 Task: Add Aura Cacia Spearmint Essential Oil to the cart.
Action: Mouse moved to (755, 274)
Screenshot: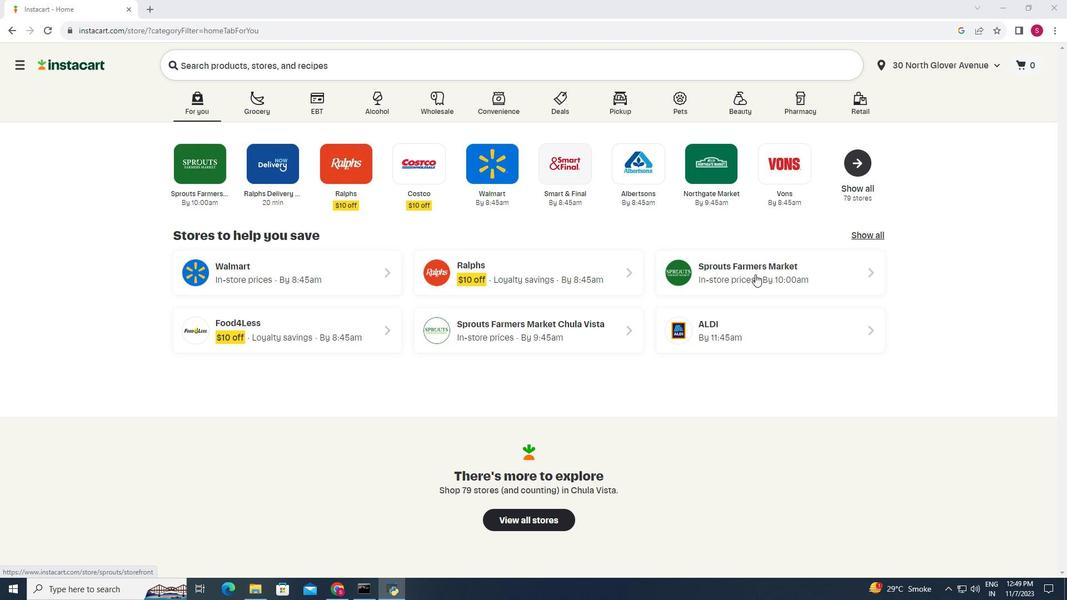 
Action: Mouse pressed left at (755, 274)
Screenshot: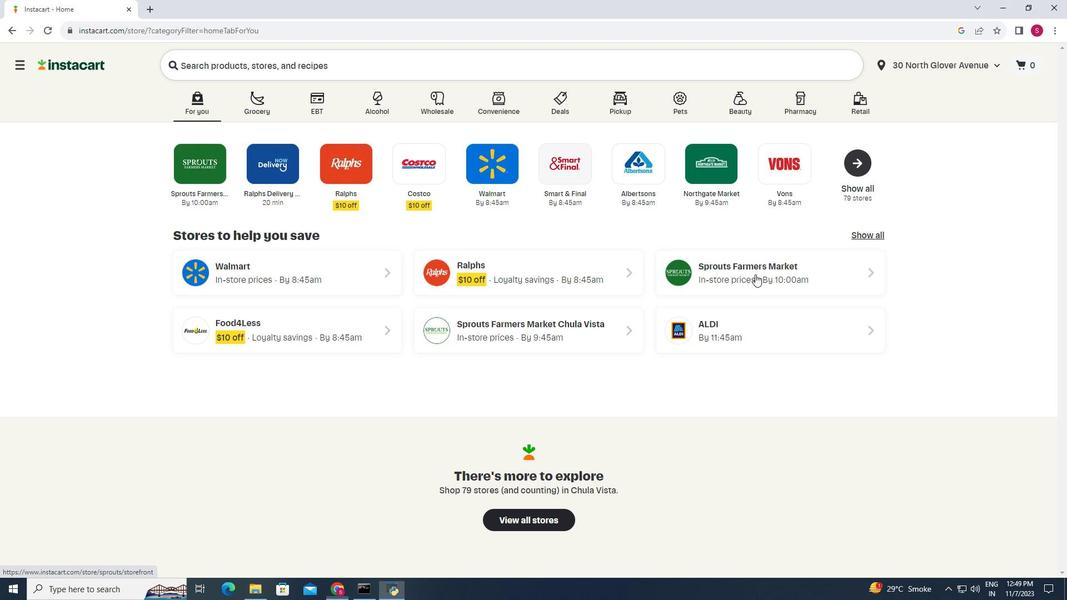 
Action: Mouse moved to (76, 399)
Screenshot: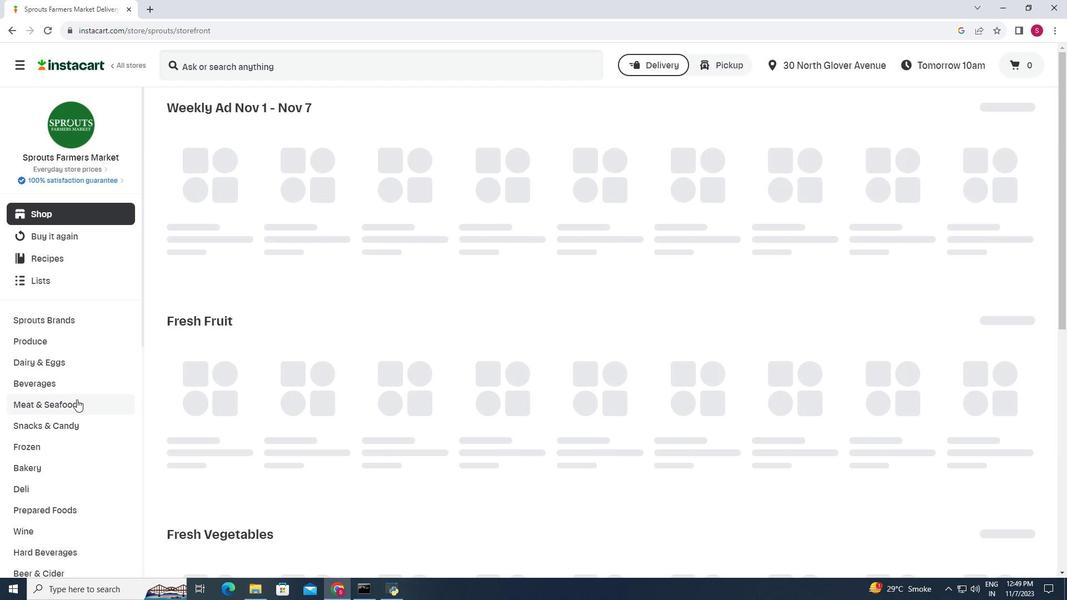 
Action: Mouse scrolled (76, 398) with delta (0, 0)
Screenshot: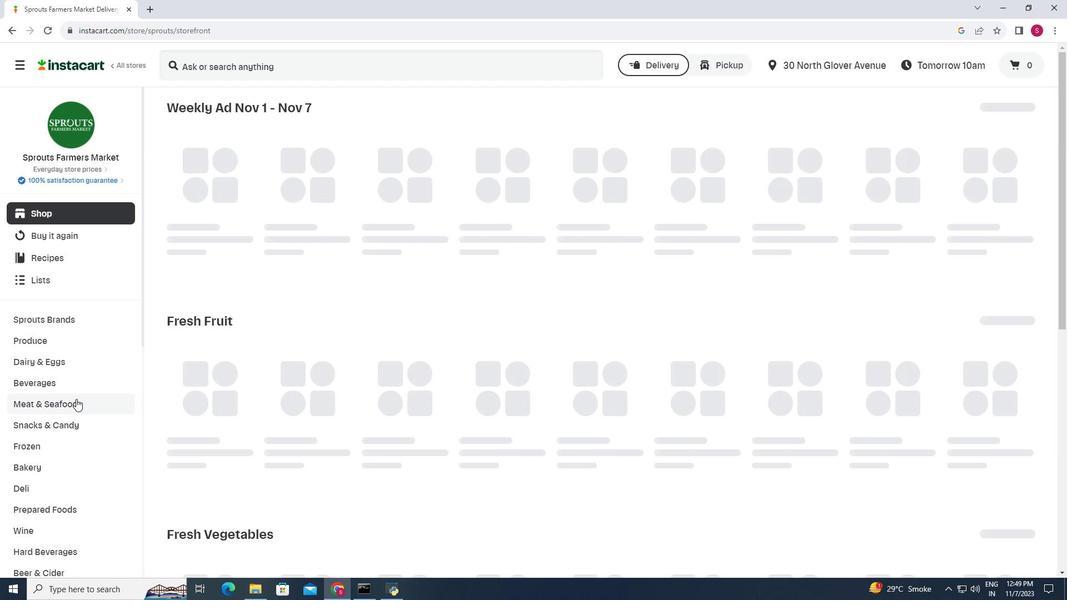 
Action: Mouse scrolled (76, 398) with delta (0, 0)
Screenshot: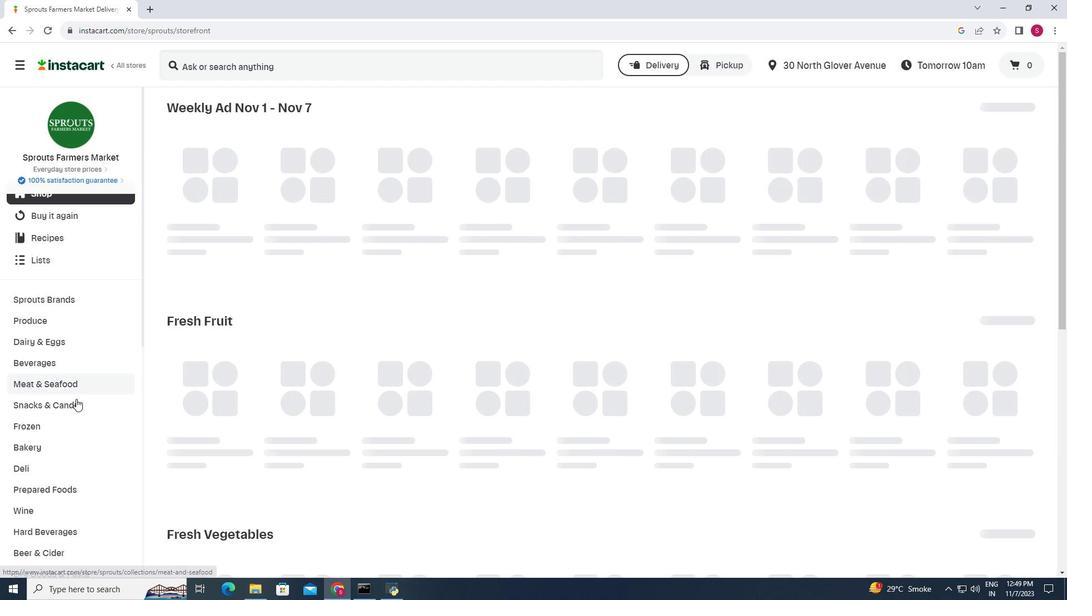 
Action: Mouse scrolled (76, 398) with delta (0, 0)
Screenshot: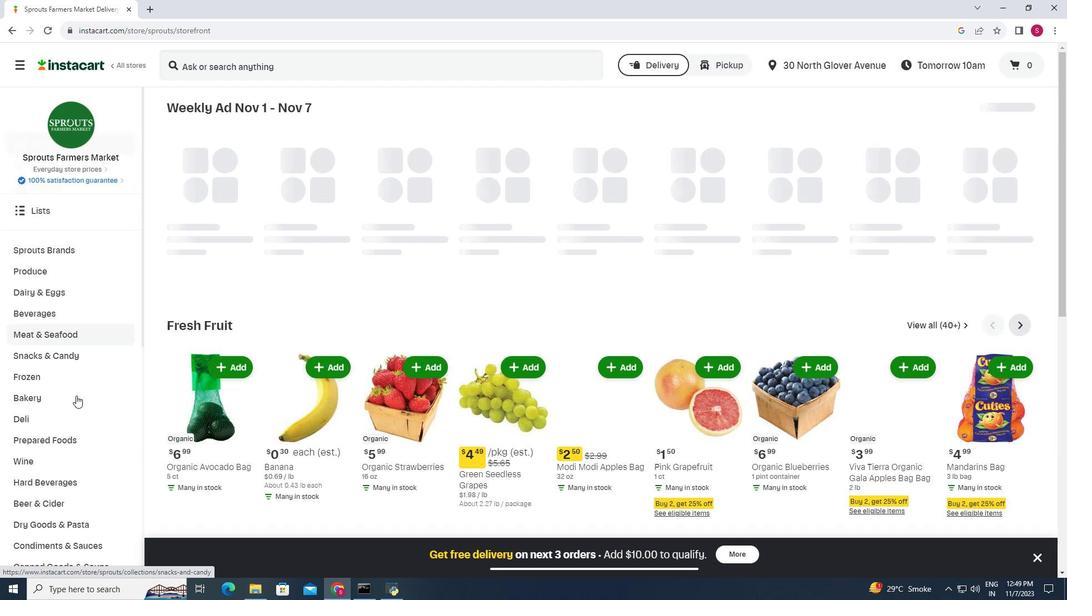 
Action: Mouse moved to (76, 400)
Screenshot: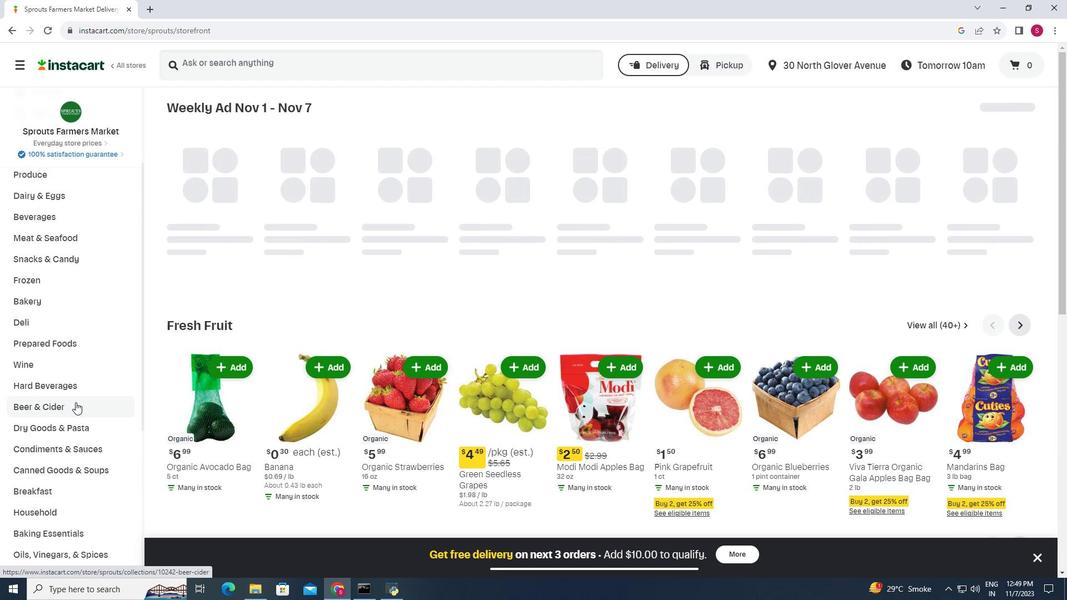 
Action: Mouse scrolled (76, 399) with delta (0, 0)
Screenshot: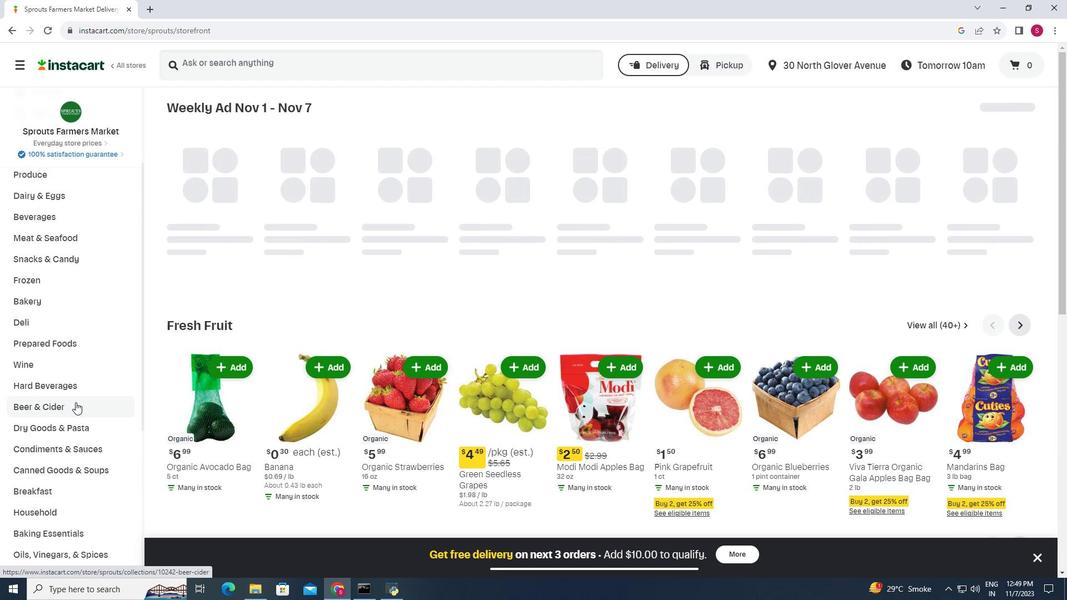 
Action: Mouse moved to (59, 456)
Screenshot: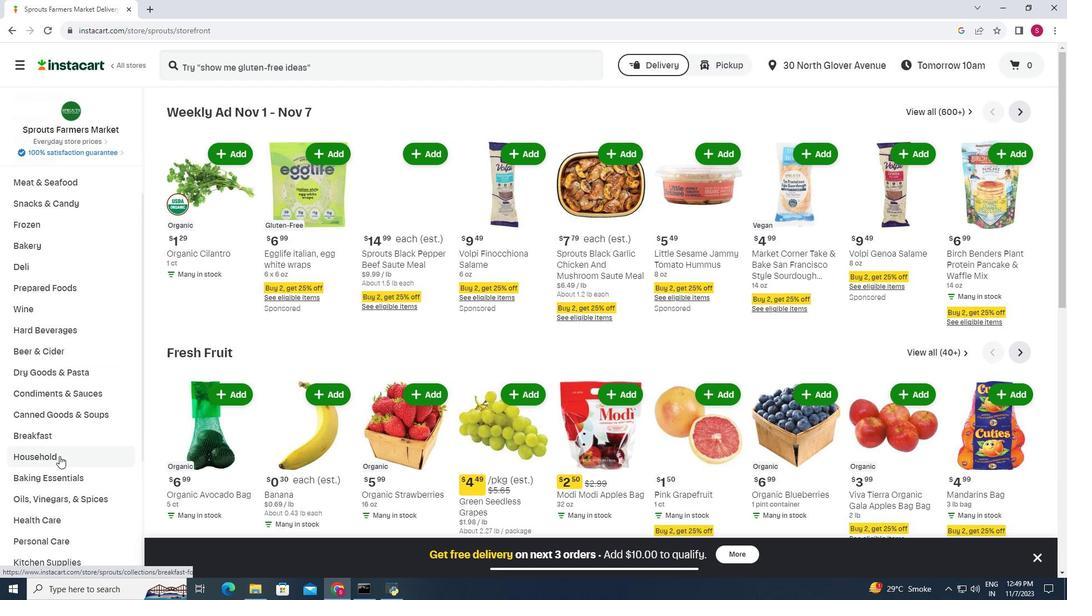 
Action: Mouse pressed left at (59, 456)
Screenshot: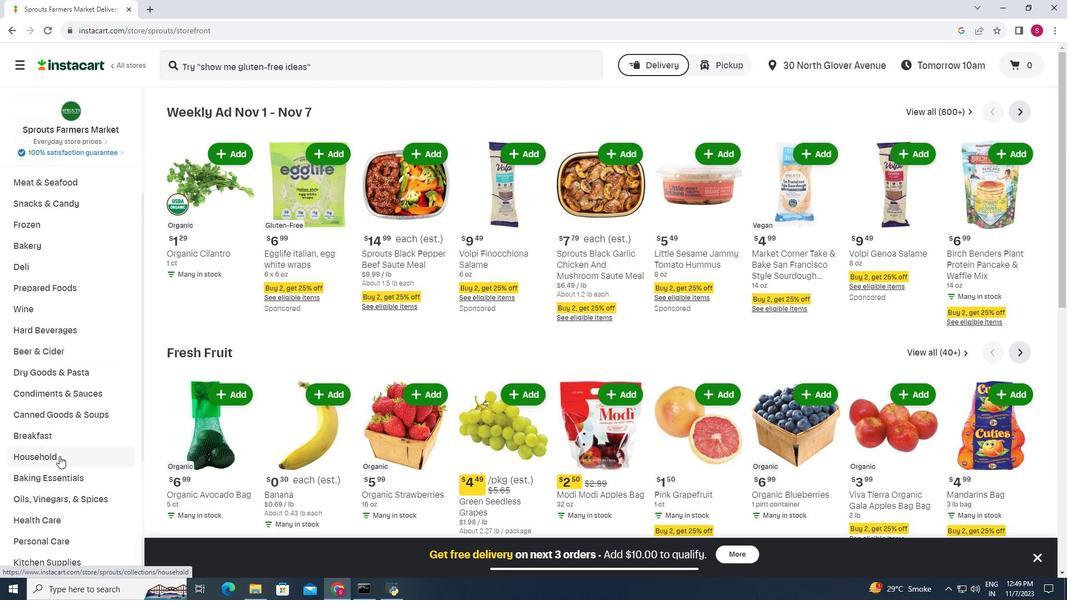 
Action: Mouse moved to (607, 145)
Screenshot: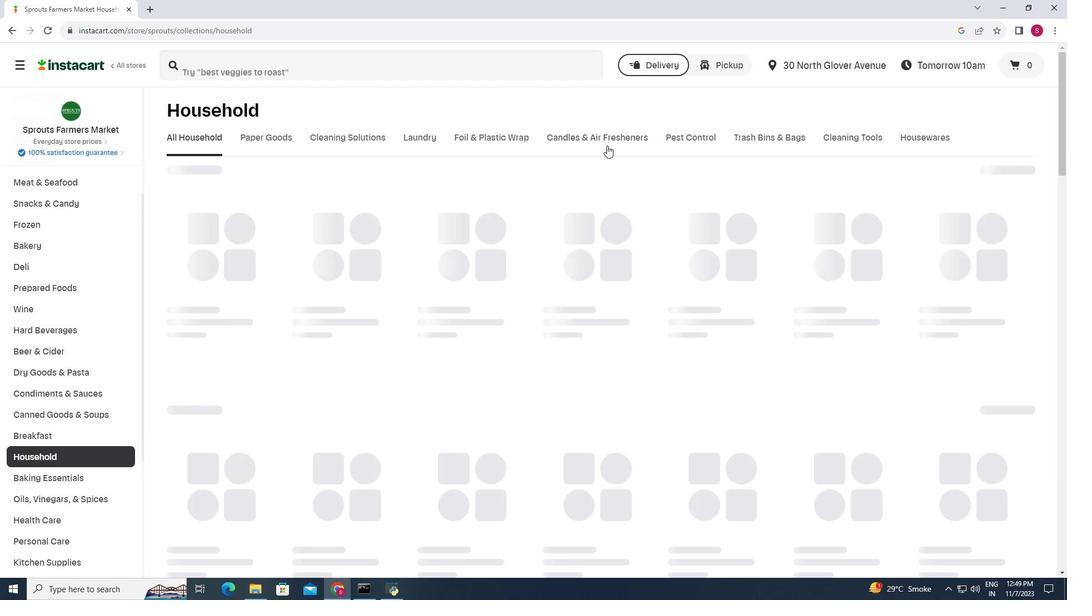 
Action: Mouse pressed left at (607, 145)
Screenshot: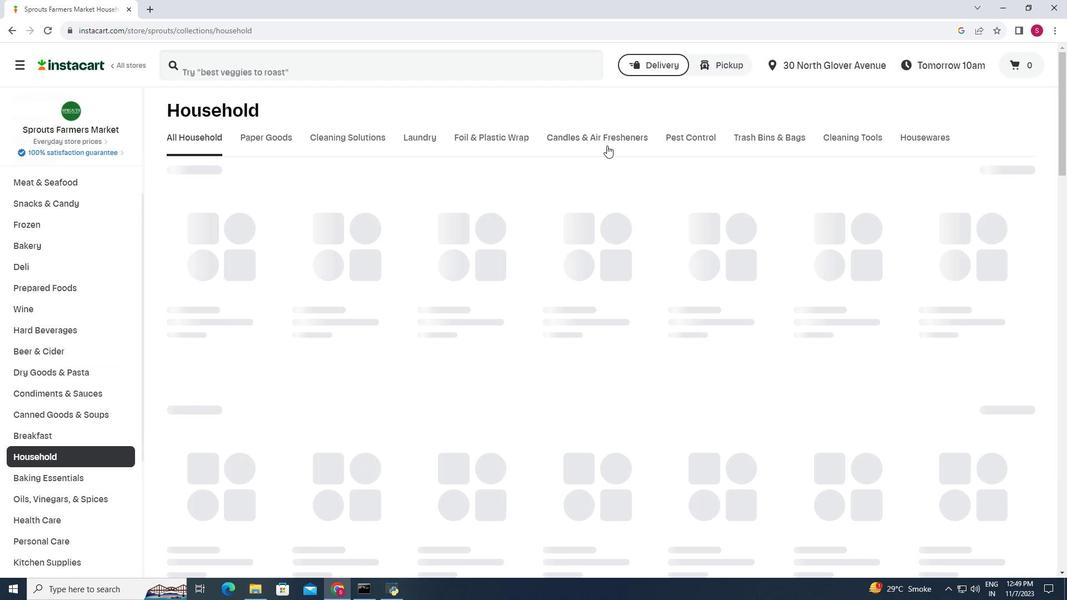 
Action: Mouse moved to (275, 67)
Screenshot: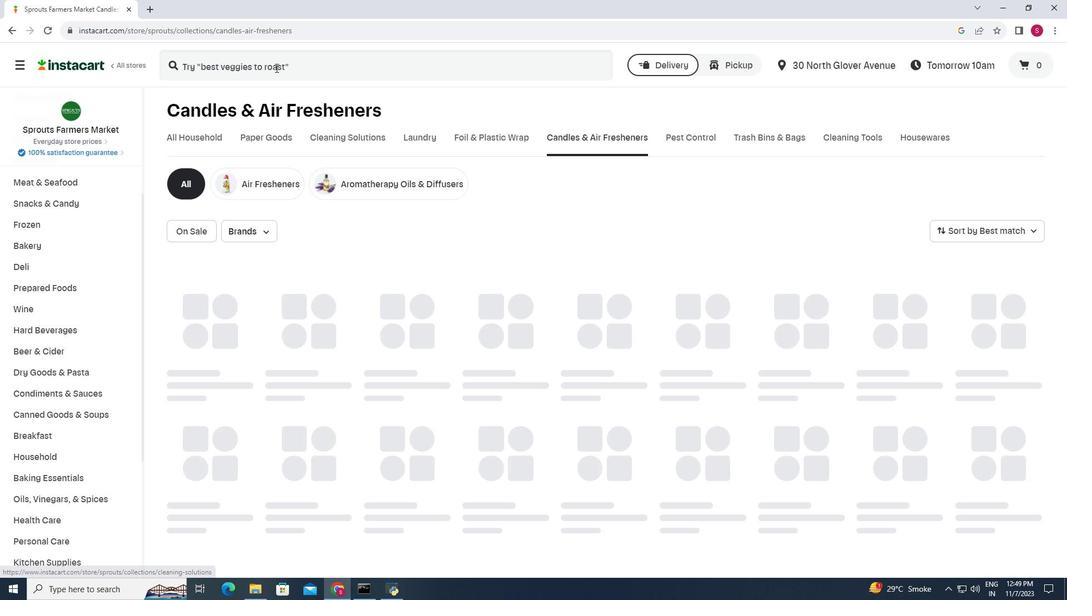 
Action: Mouse pressed left at (275, 67)
Screenshot: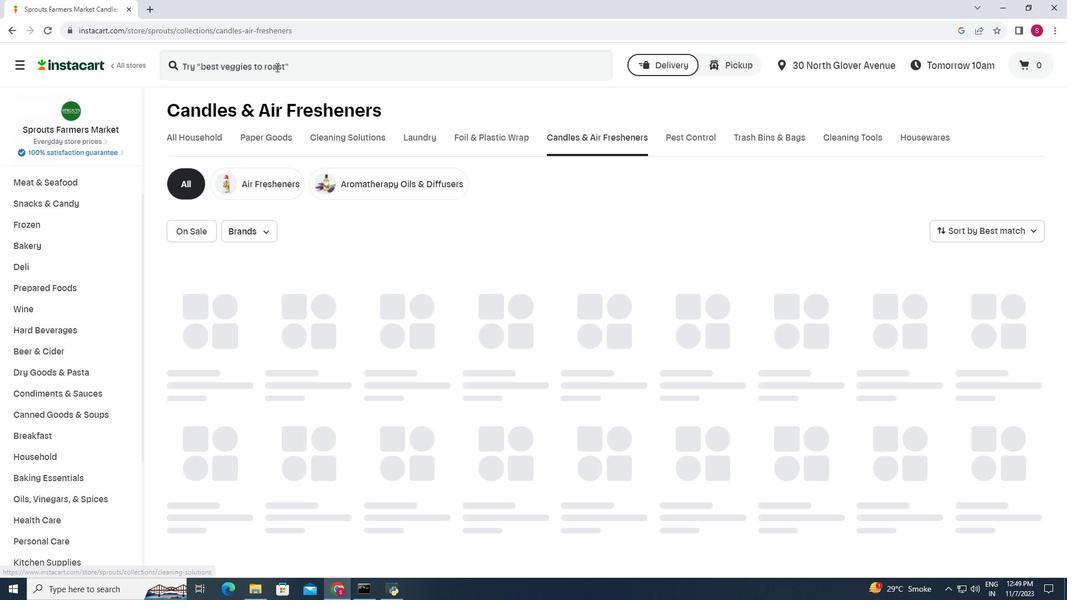 
Action: Mouse moved to (276, 67)
Screenshot: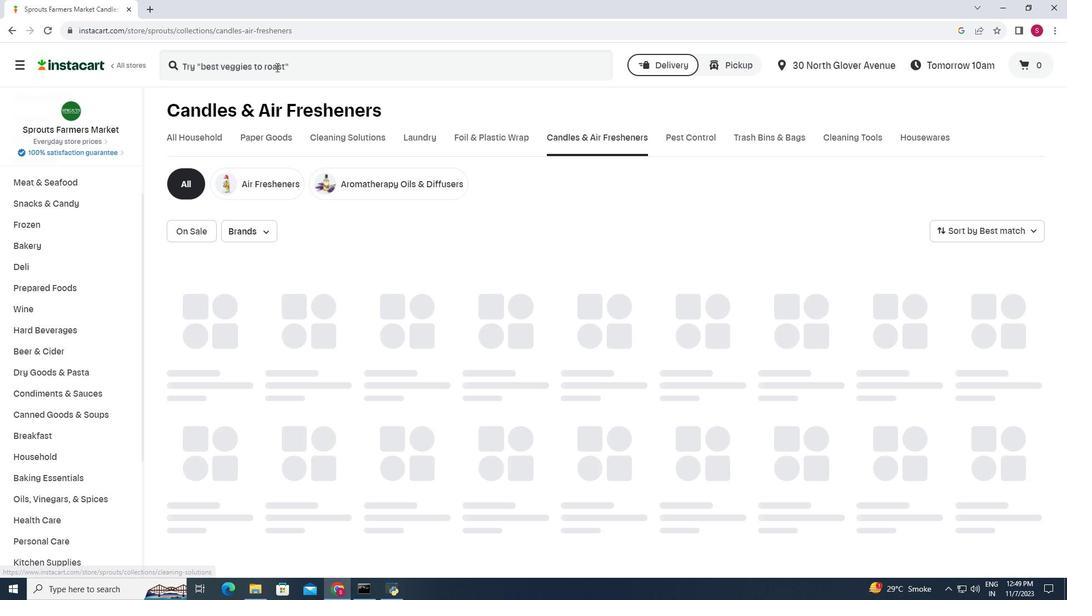 
Action: Key pressed <Key.shift>Aura<Key.space><Key.shift>Cacia<Key.space><Key.shift>Spearmint<Key.space><Key.shift>Essential<Key.space><Key.shift>Oil<Key.enter>
Screenshot: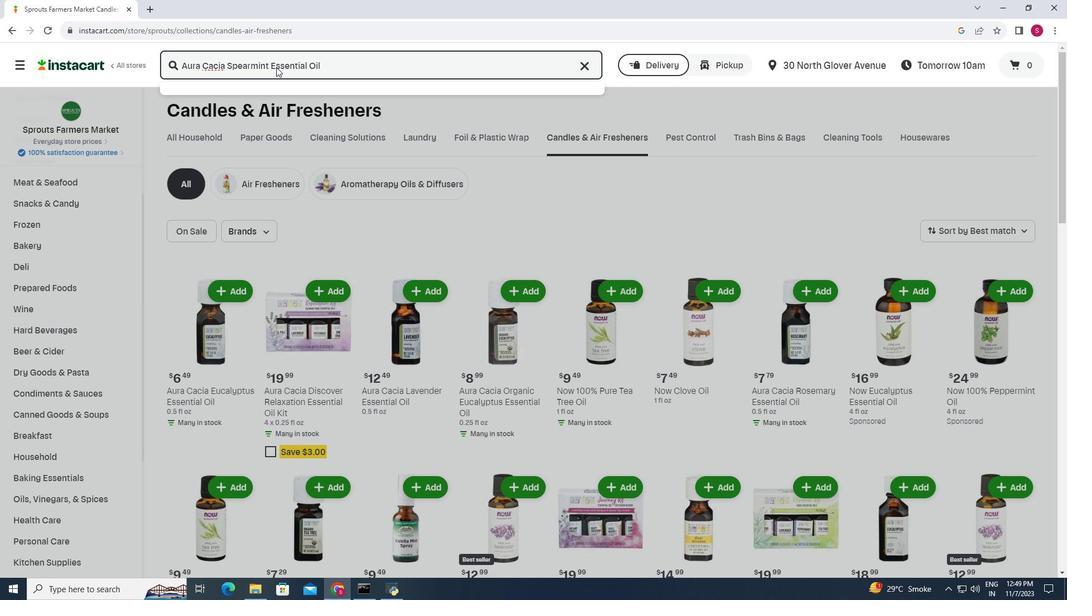 
Action: Mouse moved to (643, 161)
Screenshot: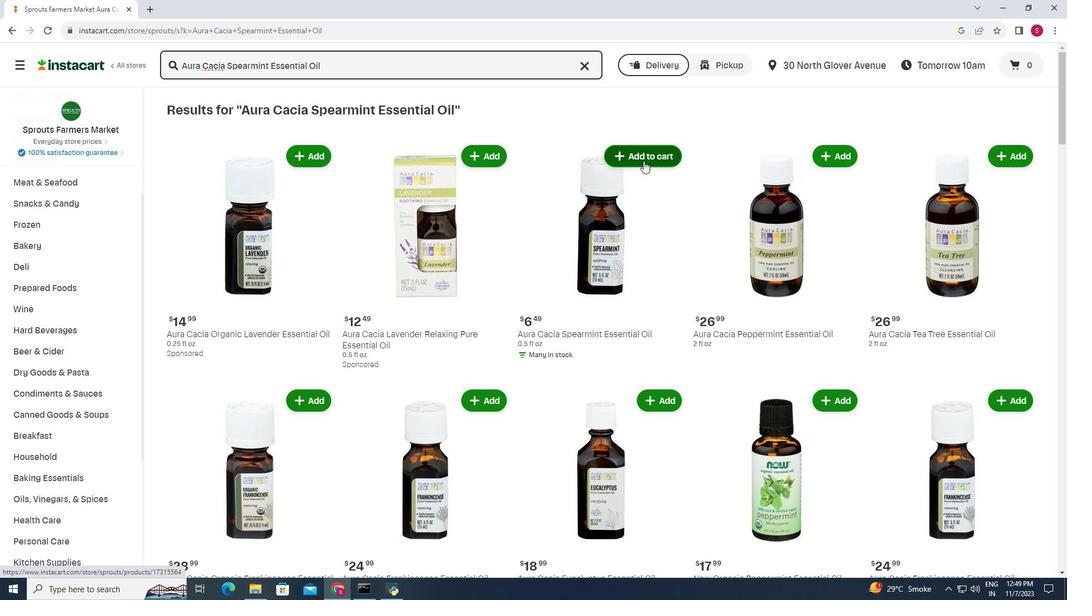 
Action: Mouse pressed left at (643, 161)
Screenshot: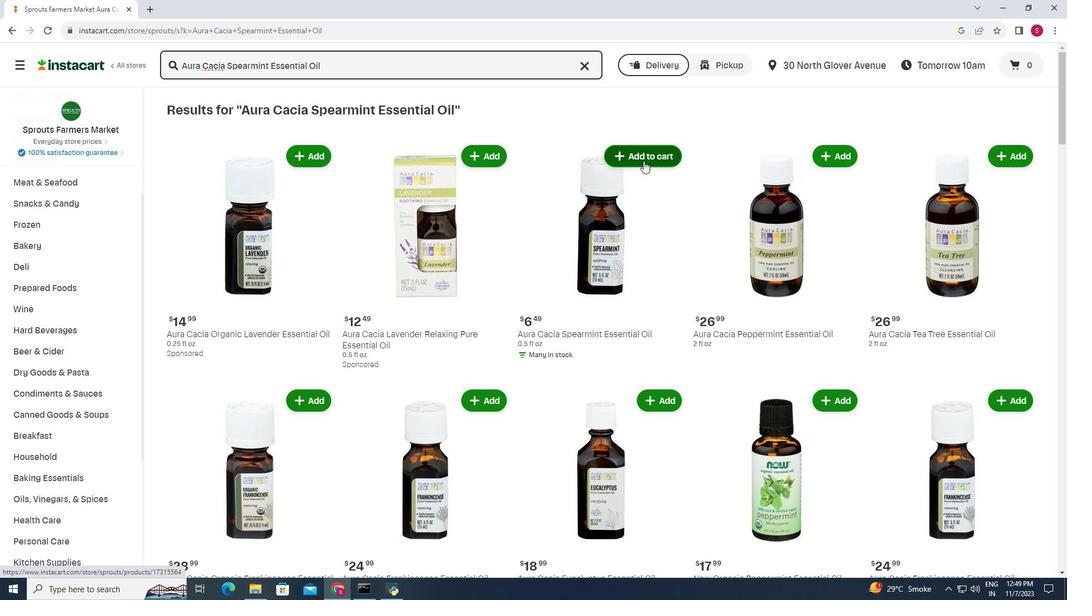 
Action: Mouse moved to (630, 115)
Screenshot: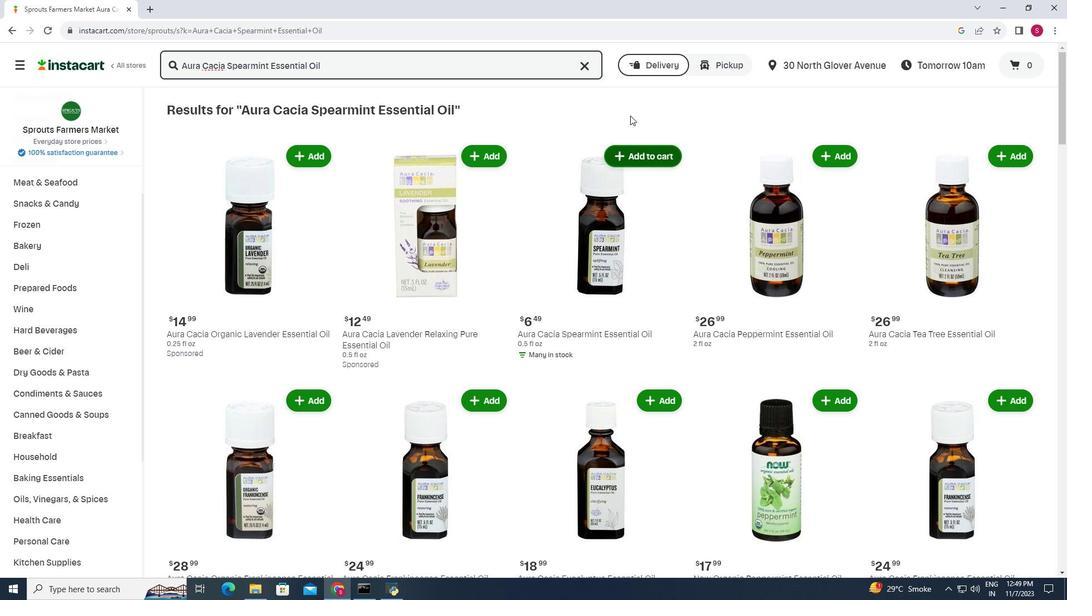 
